 Task: Look for One-way flight tickets for 2 adults, in First from Port Said to Milan to travel on 04-Nov-2023.  Stops: Any number of stops. Choice of flight is British Airways.
Action: Mouse moved to (297, 215)
Screenshot: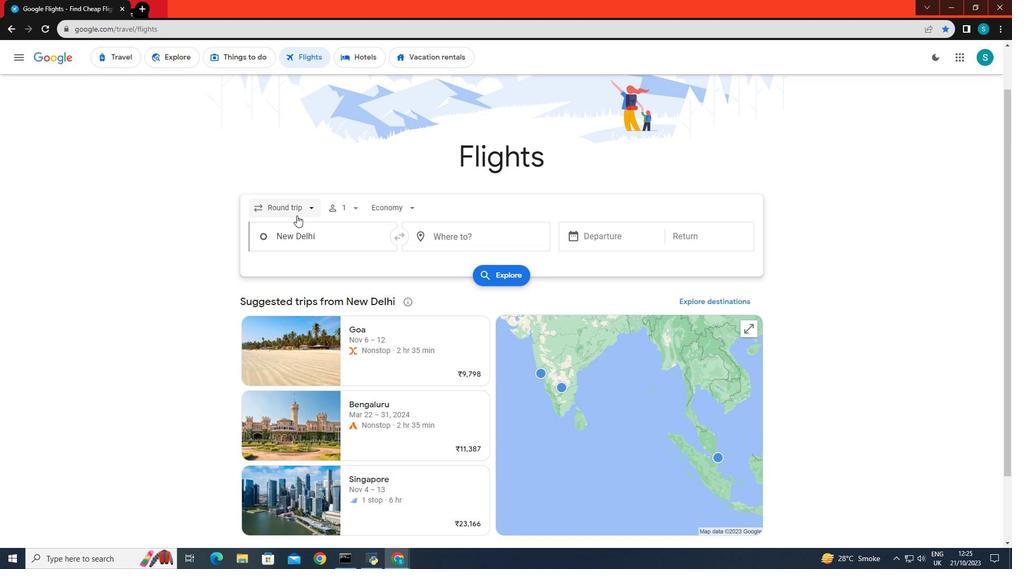 
Action: Mouse pressed left at (297, 215)
Screenshot: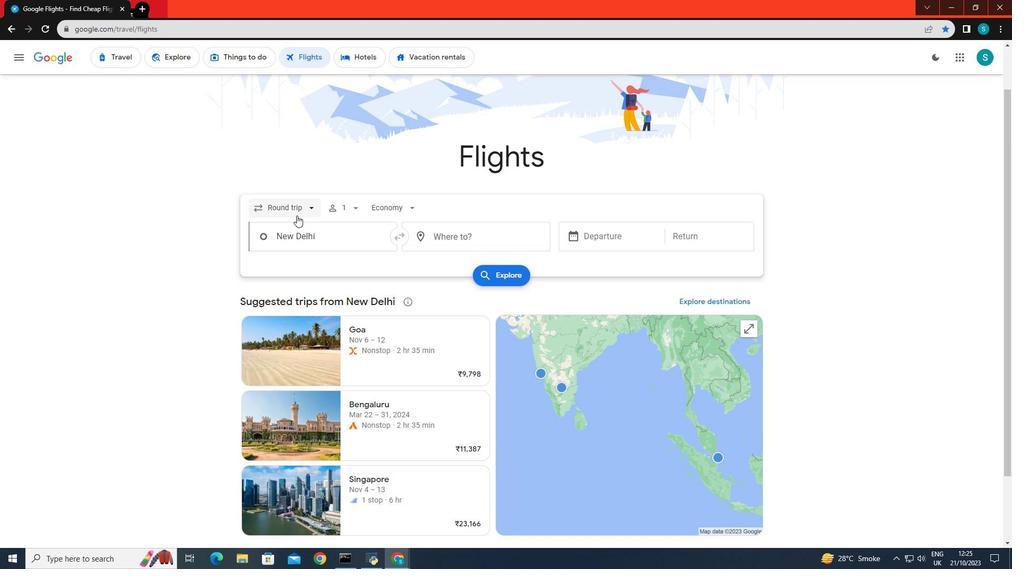 
Action: Mouse moved to (295, 253)
Screenshot: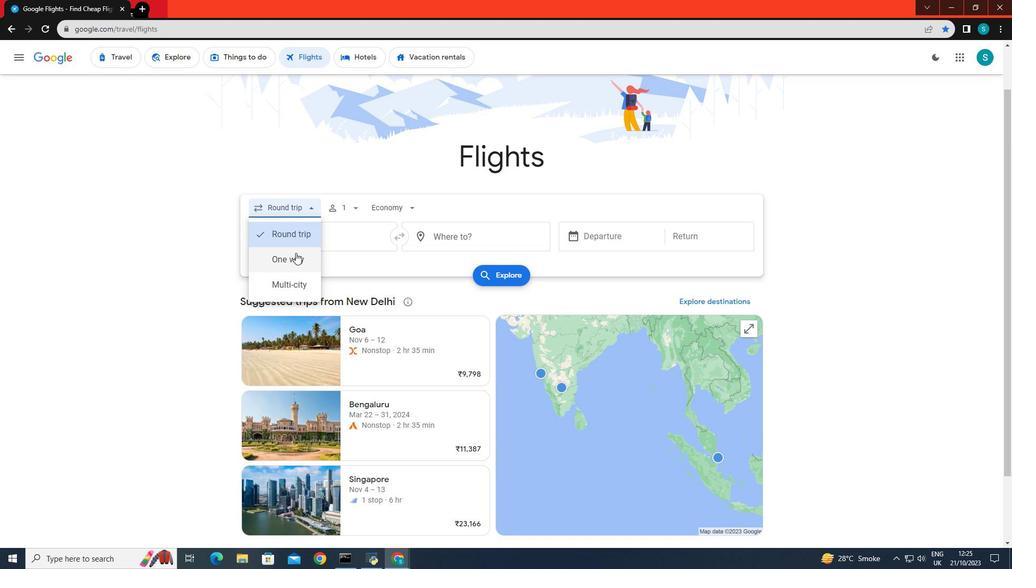 
Action: Mouse pressed left at (295, 253)
Screenshot: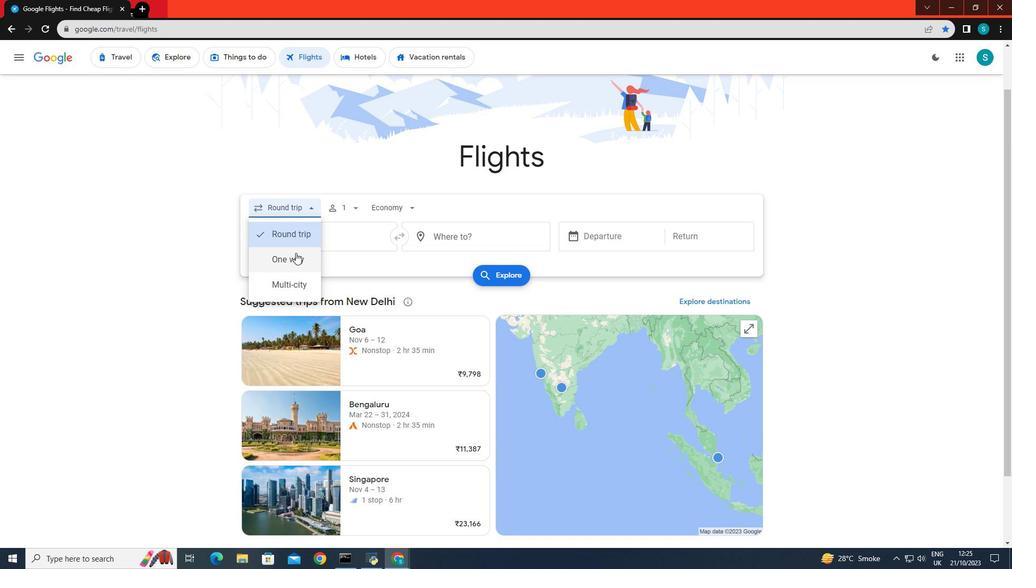 
Action: Mouse moved to (332, 209)
Screenshot: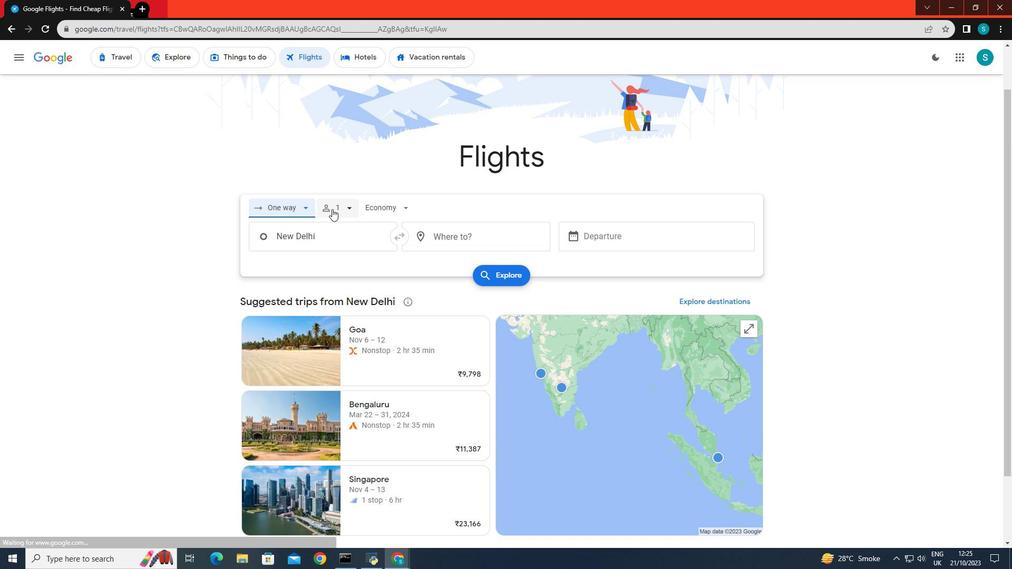 
Action: Mouse pressed left at (332, 209)
Screenshot: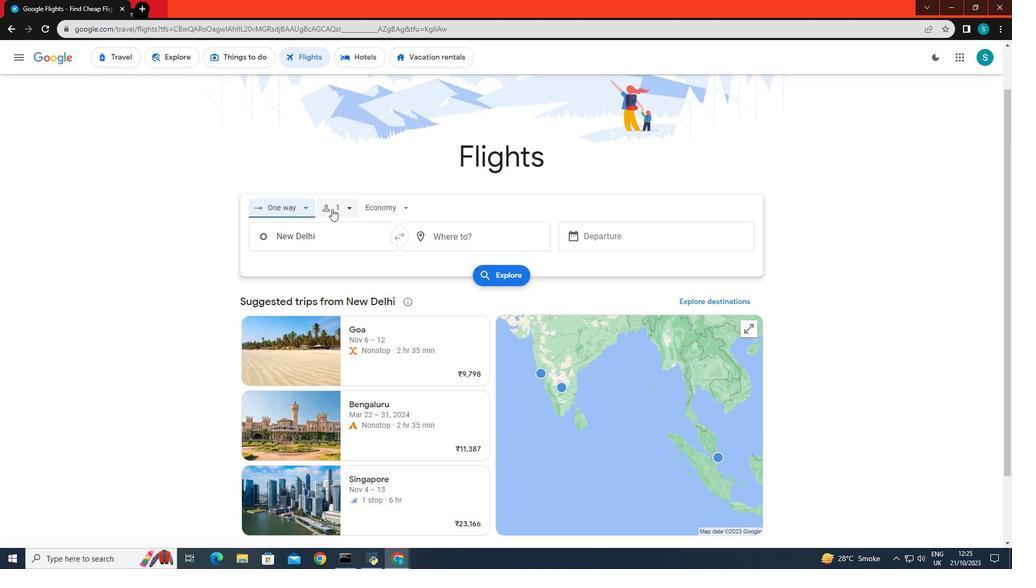 
Action: Mouse moved to (428, 233)
Screenshot: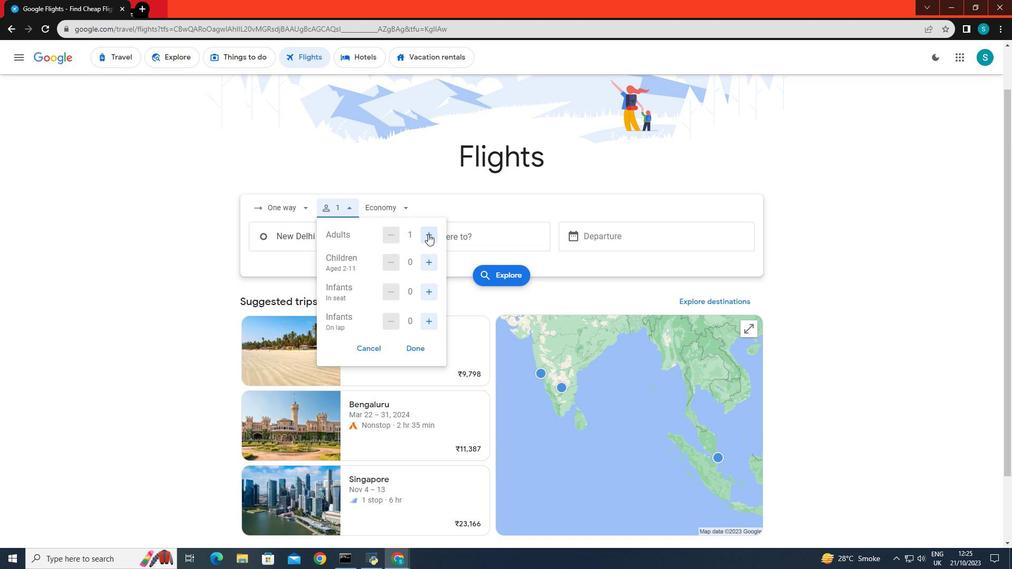 
Action: Mouse pressed left at (428, 233)
Screenshot: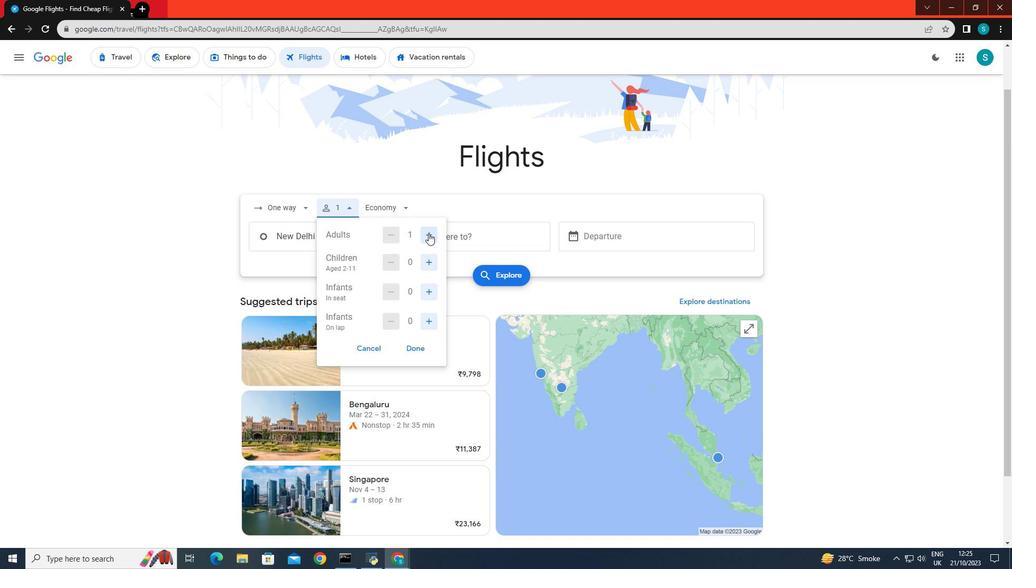 
Action: Mouse moved to (419, 348)
Screenshot: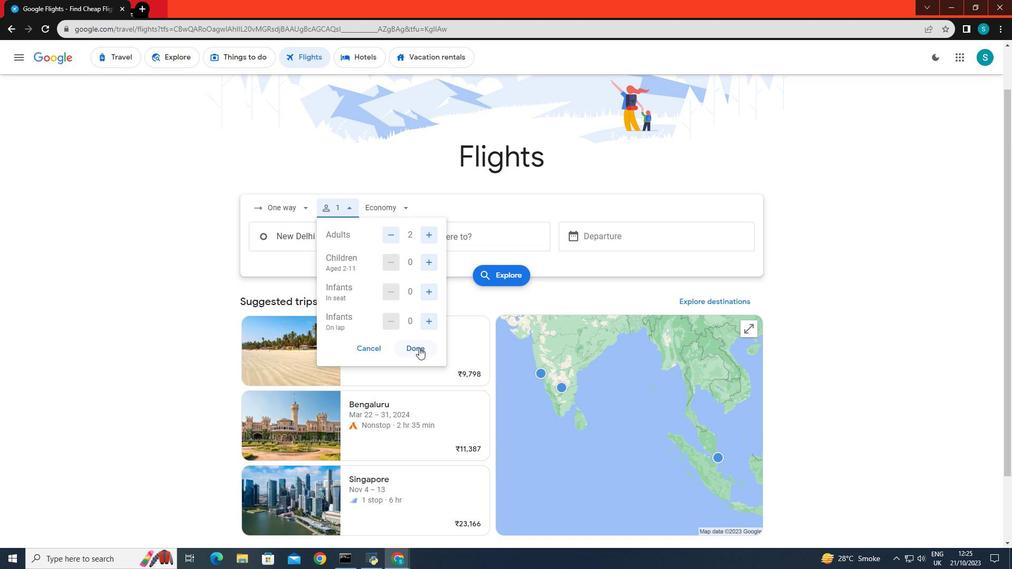 
Action: Mouse pressed left at (419, 348)
Screenshot: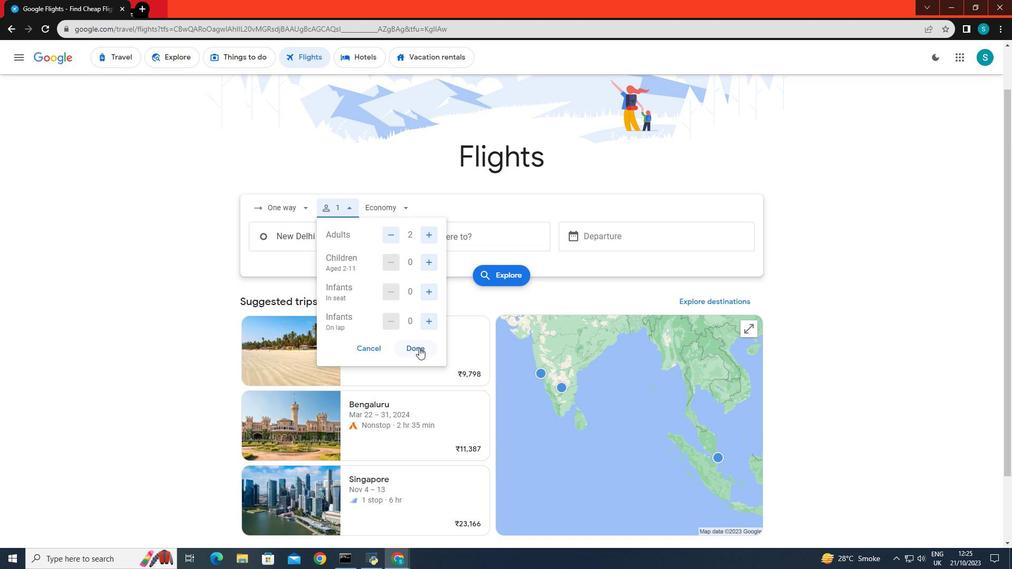 
Action: Mouse moved to (326, 240)
Screenshot: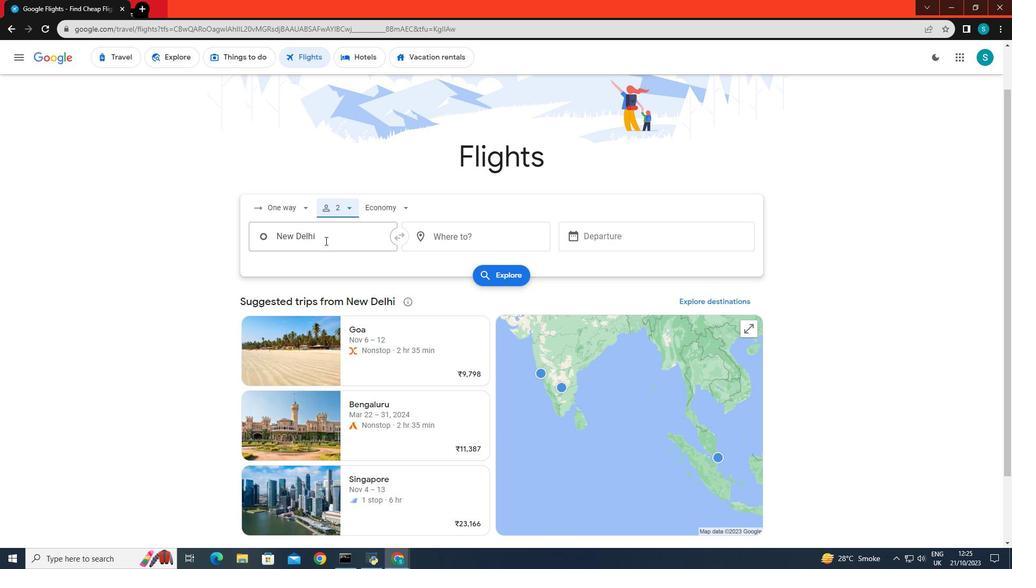
Action: Mouse pressed left at (326, 240)
Screenshot: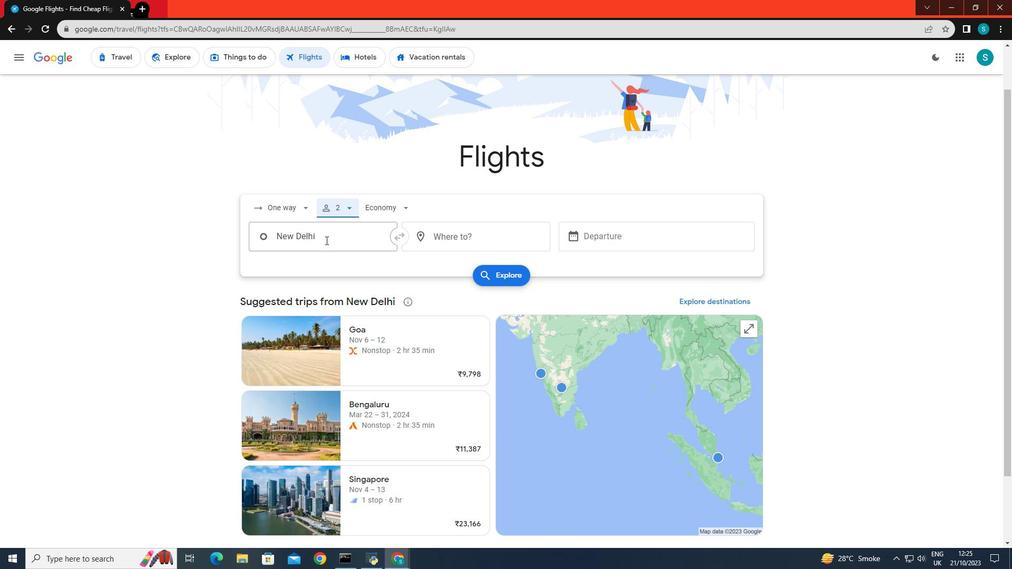 
Action: Key pressed <Key.backspace><Key.caps_lock>P<Key.caps_lock>ort<Key.space><Key.caps_lock>S<Key.caps_lock>aid
Screenshot: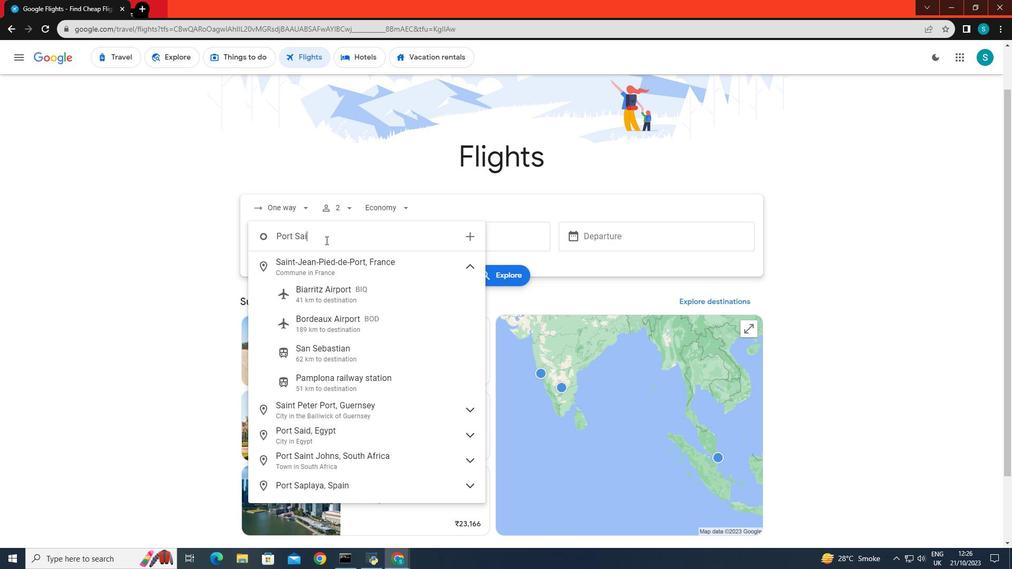 
Action: Mouse moved to (332, 292)
Screenshot: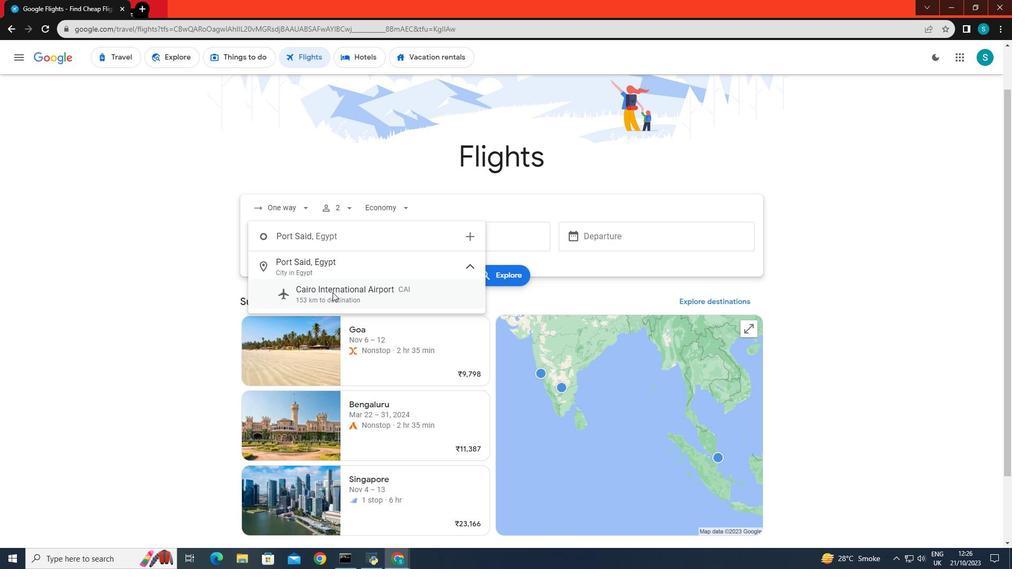 
Action: Mouse pressed left at (332, 292)
Screenshot: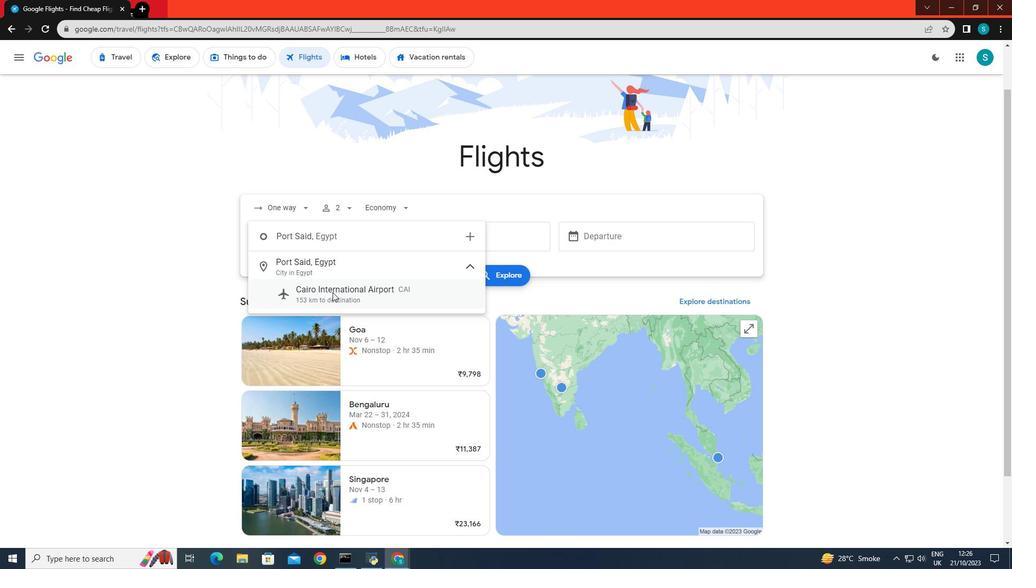 
Action: Mouse moved to (435, 238)
Screenshot: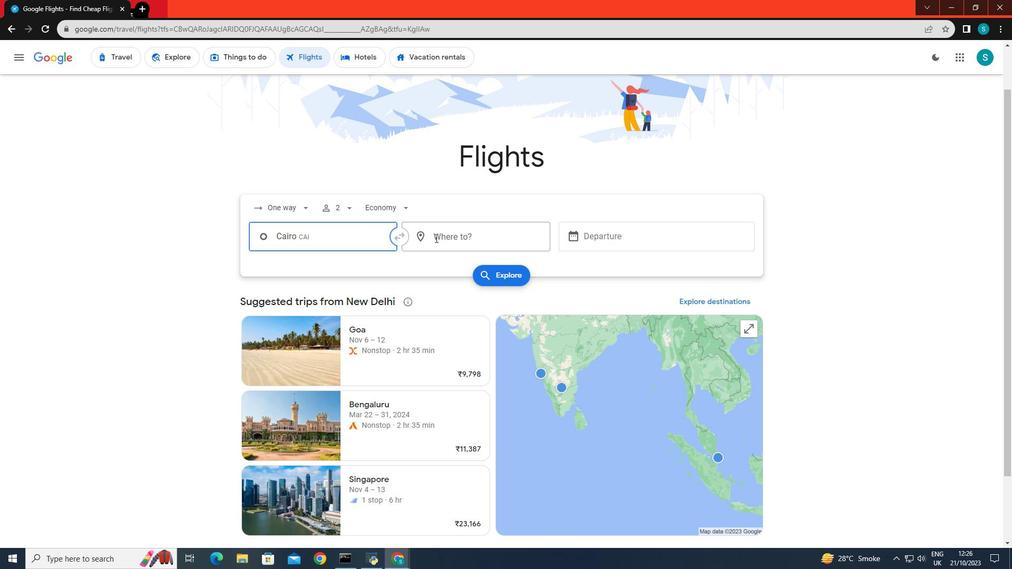 
Action: Mouse pressed left at (435, 238)
Screenshot: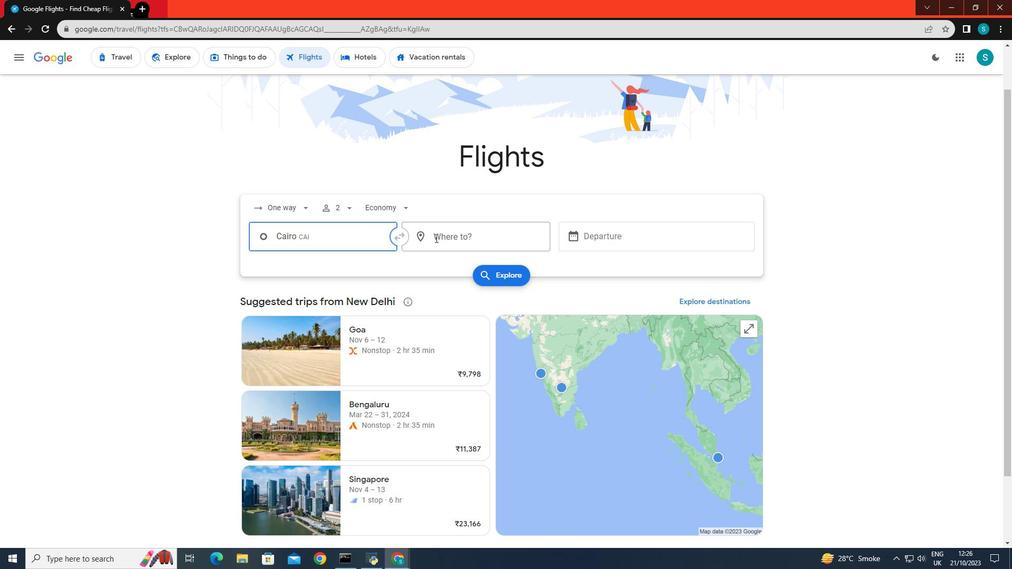 
Action: Key pressed <Key.caps_lock>M<Key.caps_lock>ilan
Screenshot: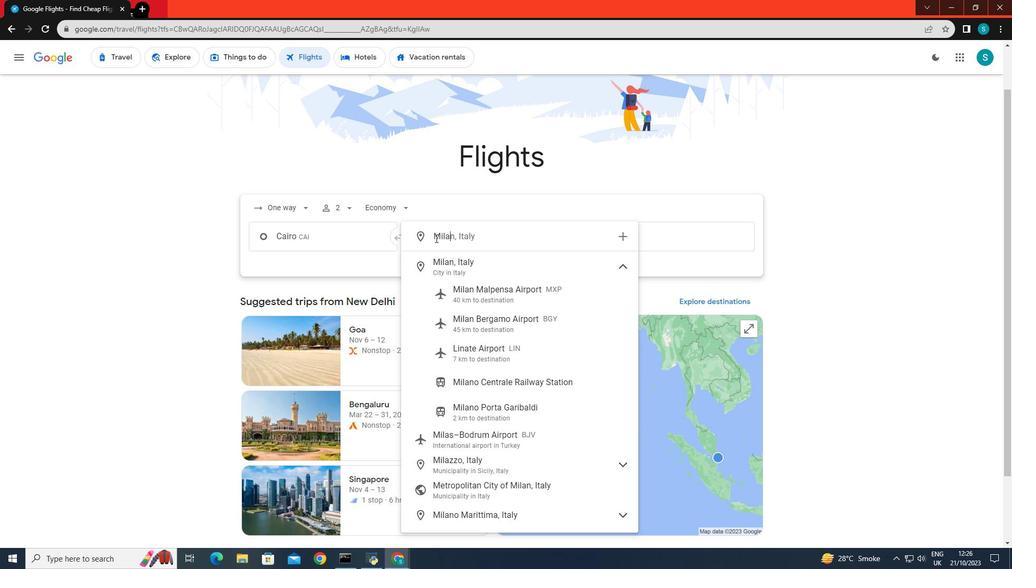 
Action: Mouse moved to (474, 297)
Screenshot: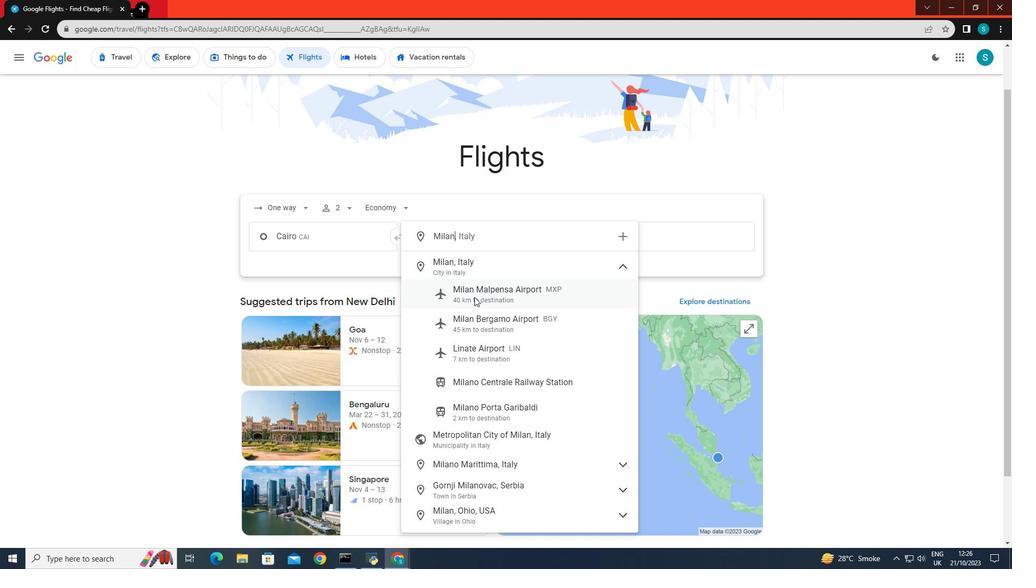 
Action: Mouse pressed left at (474, 297)
Screenshot: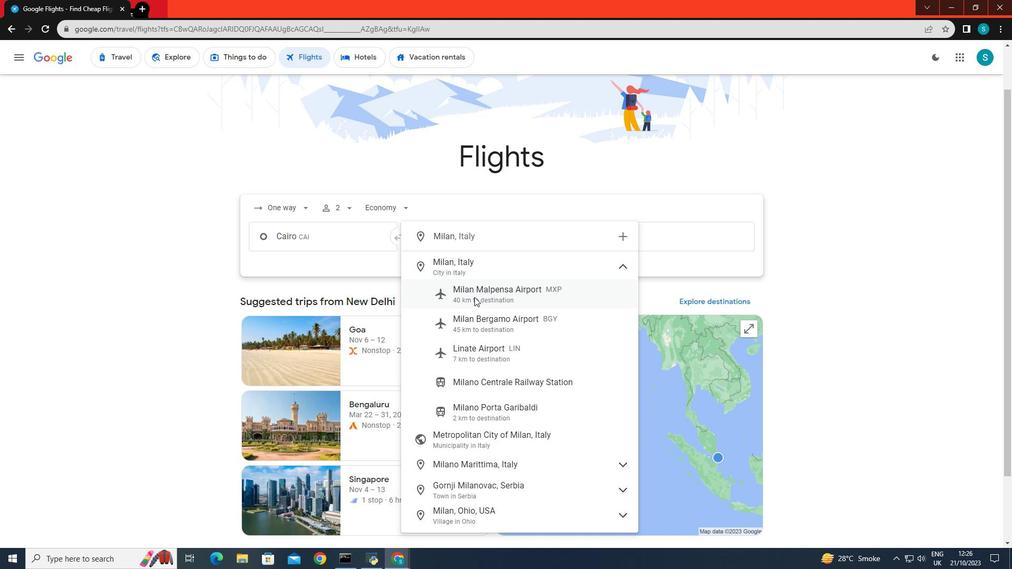 
Action: Mouse moved to (599, 236)
Screenshot: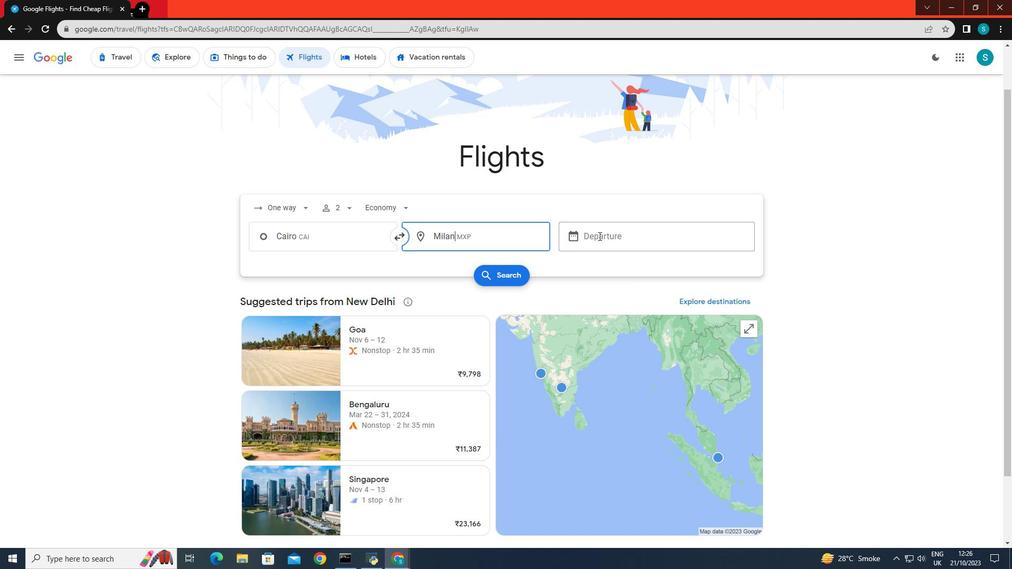 
Action: Mouse pressed left at (599, 236)
Screenshot: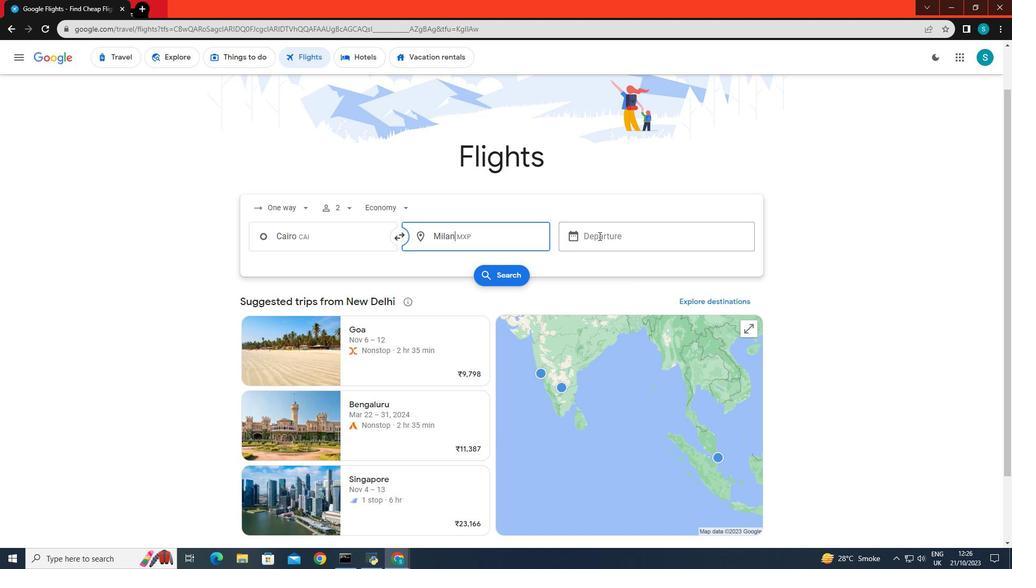 
Action: Mouse moved to (734, 319)
Screenshot: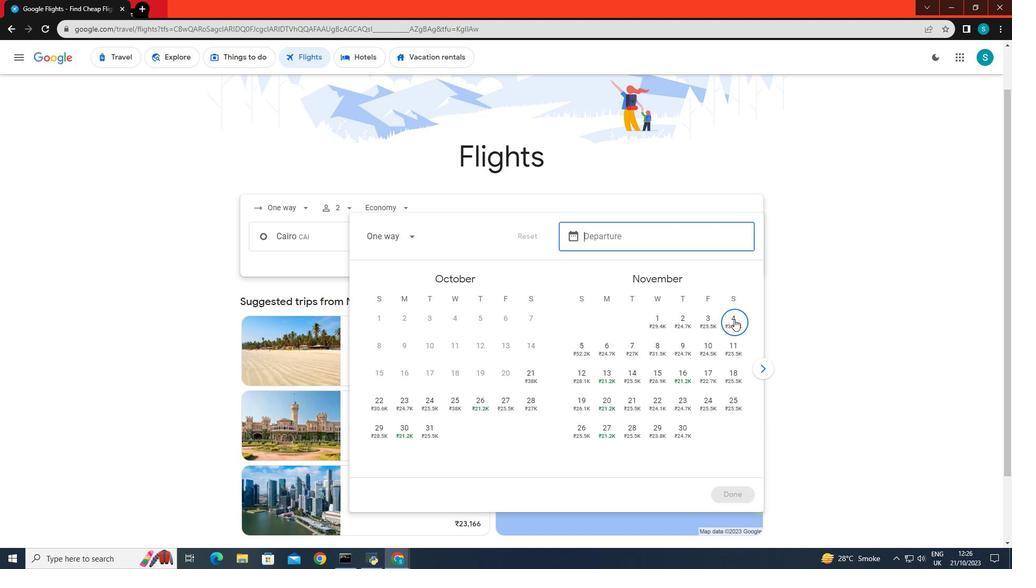
Action: Mouse pressed left at (734, 319)
Screenshot: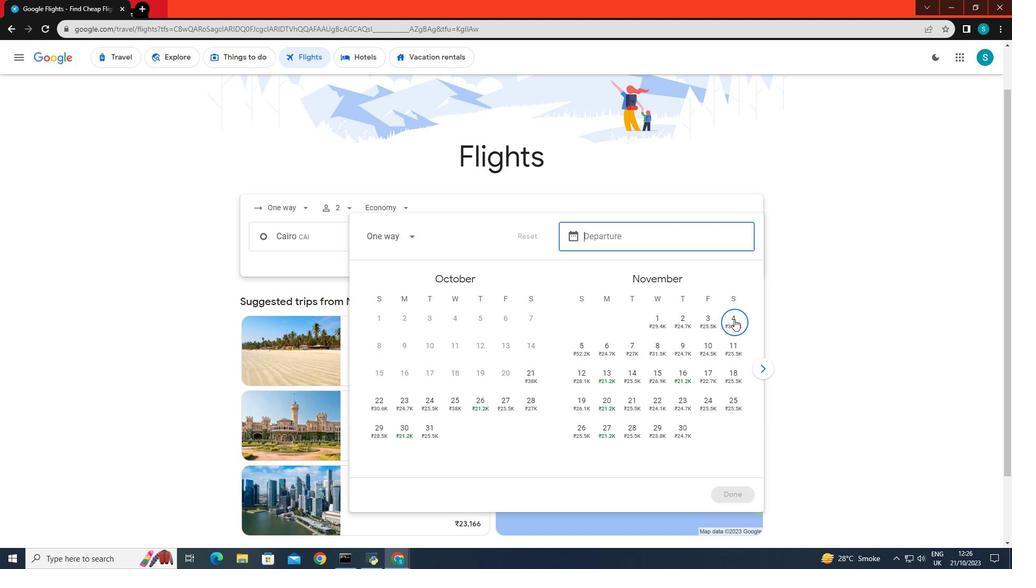 
Action: Mouse moved to (731, 501)
Screenshot: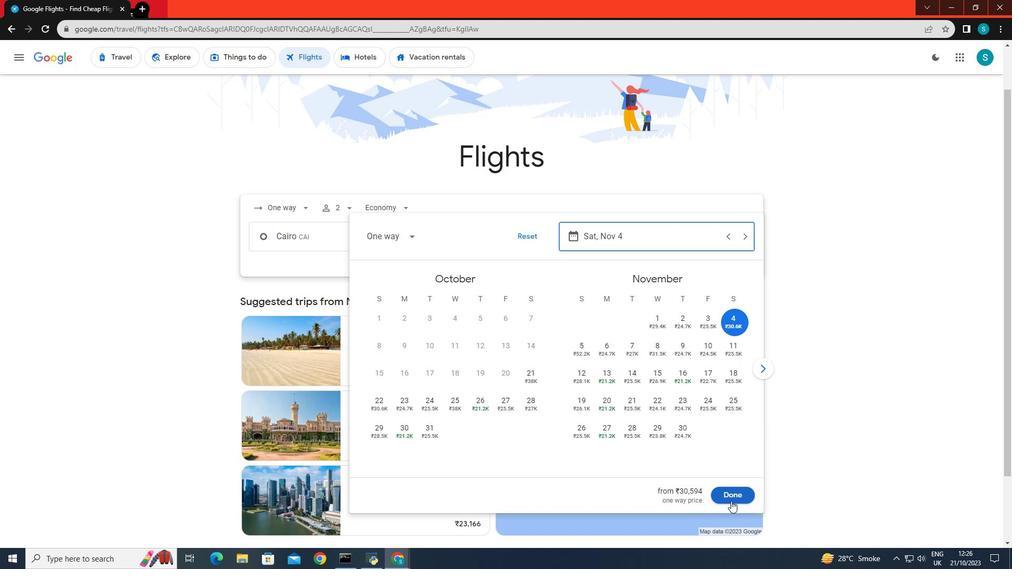 
Action: Mouse pressed left at (731, 501)
Screenshot: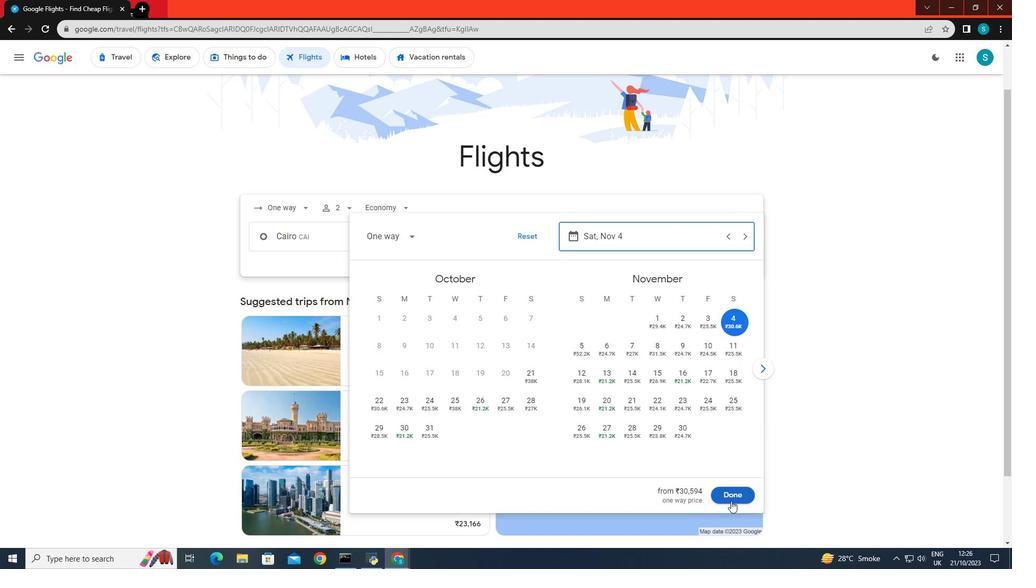 
Action: Mouse moved to (481, 273)
Screenshot: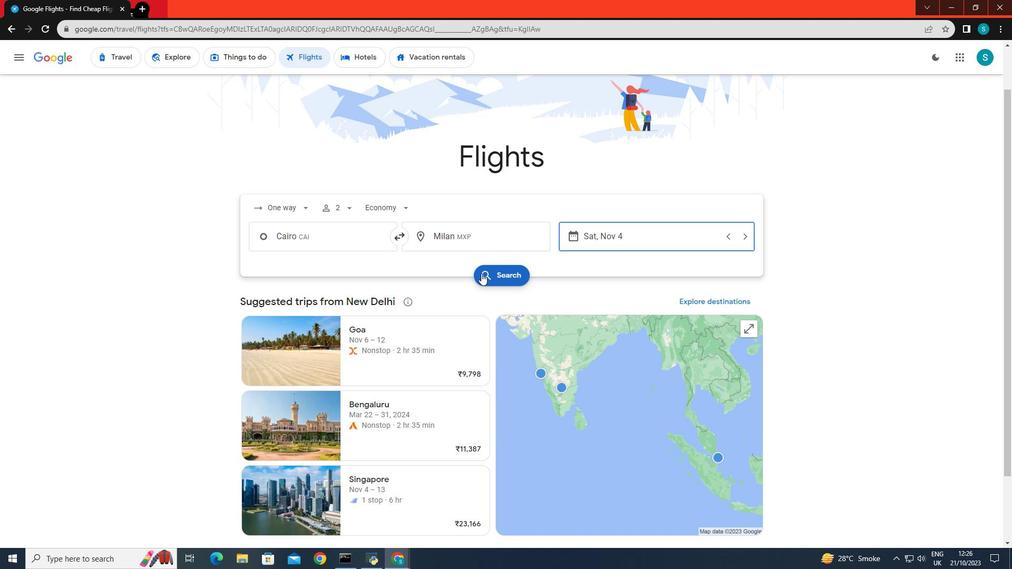 
Action: Mouse pressed left at (481, 273)
Screenshot: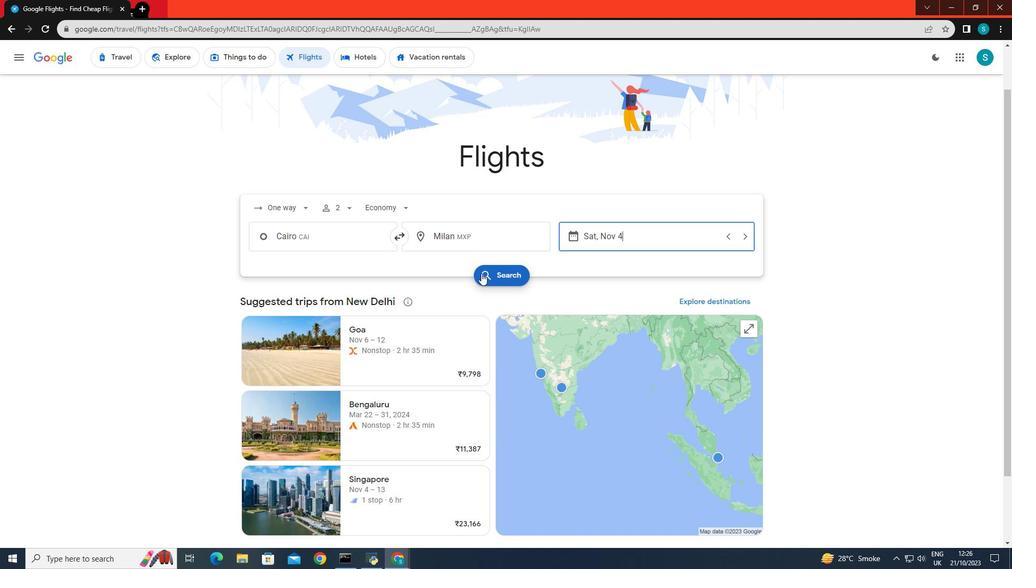
Action: Mouse moved to (327, 154)
Screenshot: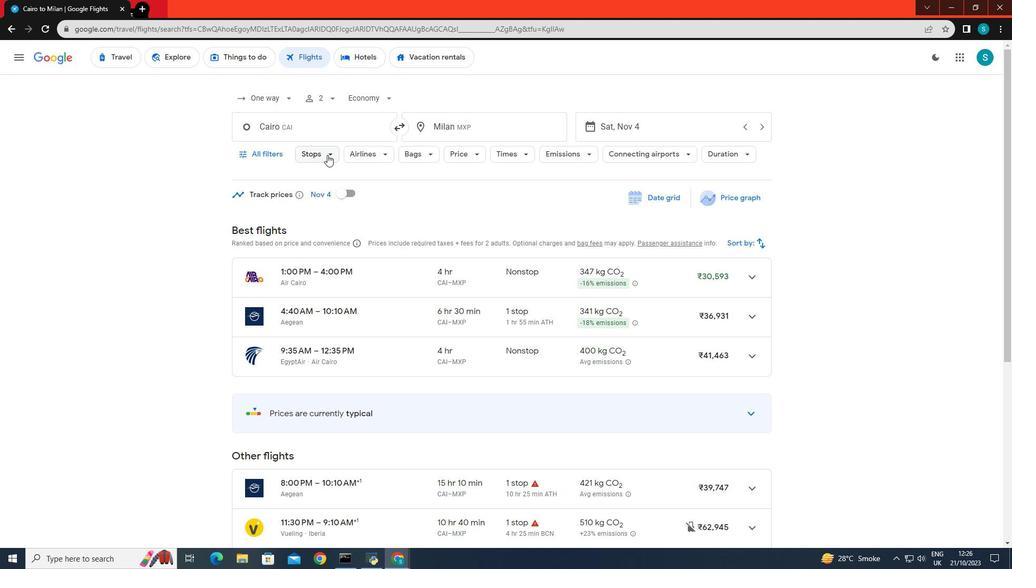 
Action: Mouse pressed left at (327, 154)
Screenshot: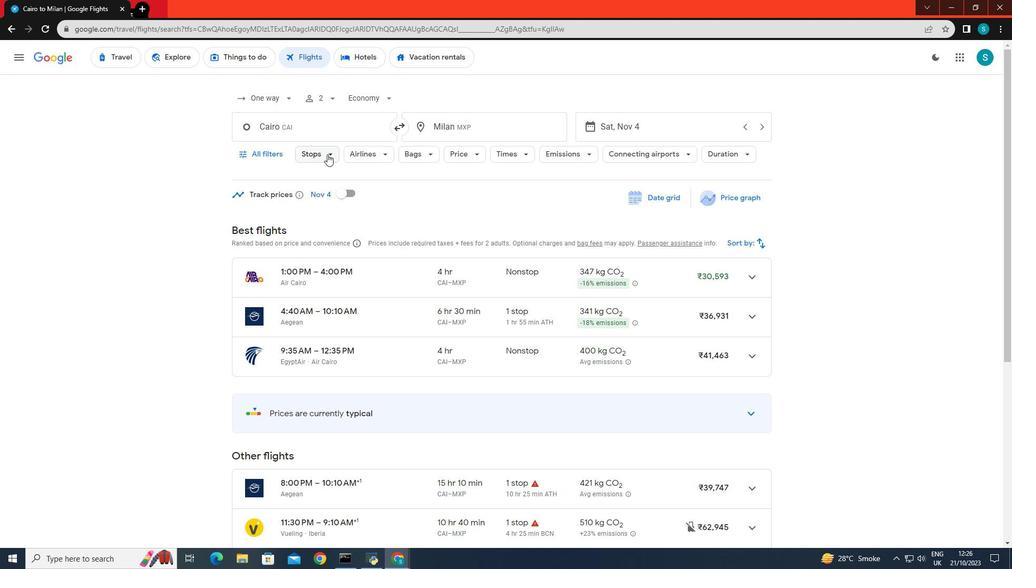 
Action: Mouse moved to (317, 207)
Screenshot: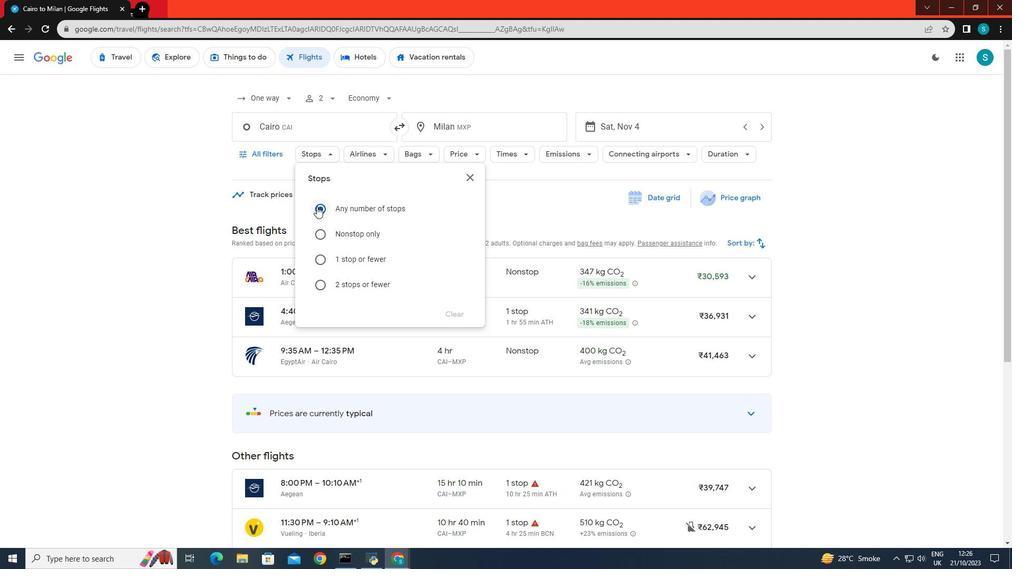 
Action: Mouse pressed left at (317, 207)
Screenshot: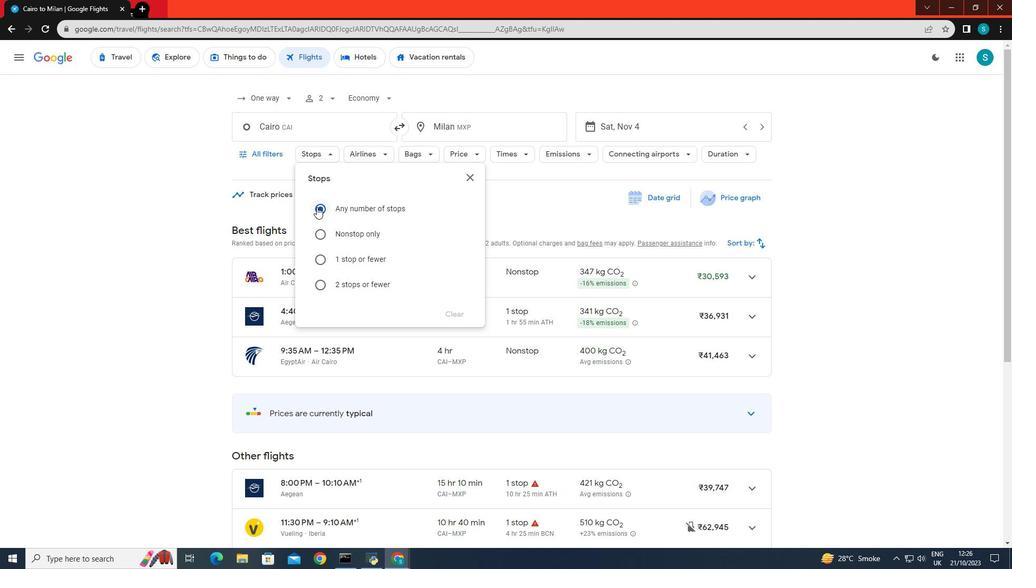 
Action: Mouse moved to (154, 288)
Screenshot: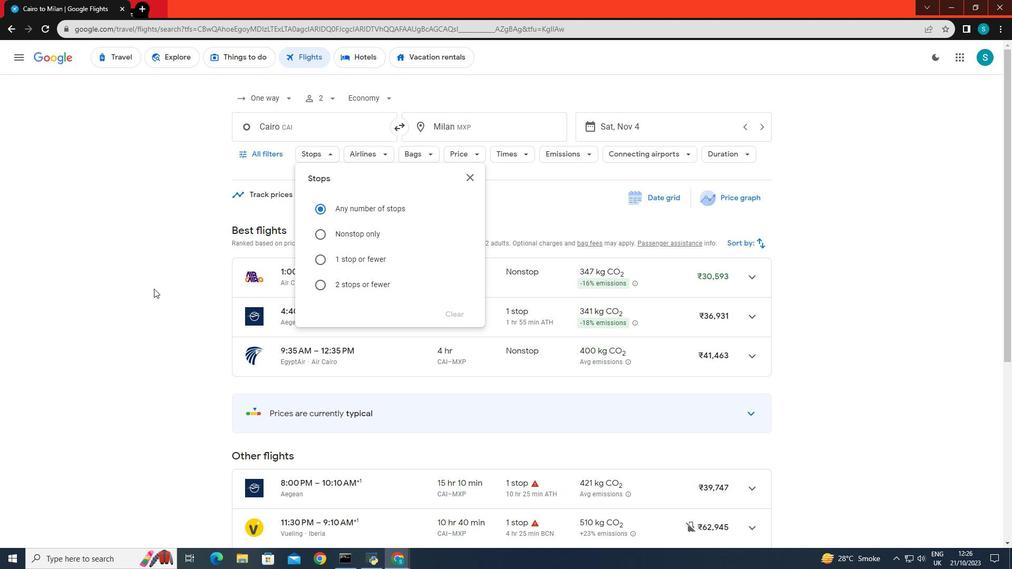 
Action: Mouse pressed left at (154, 288)
Screenshot: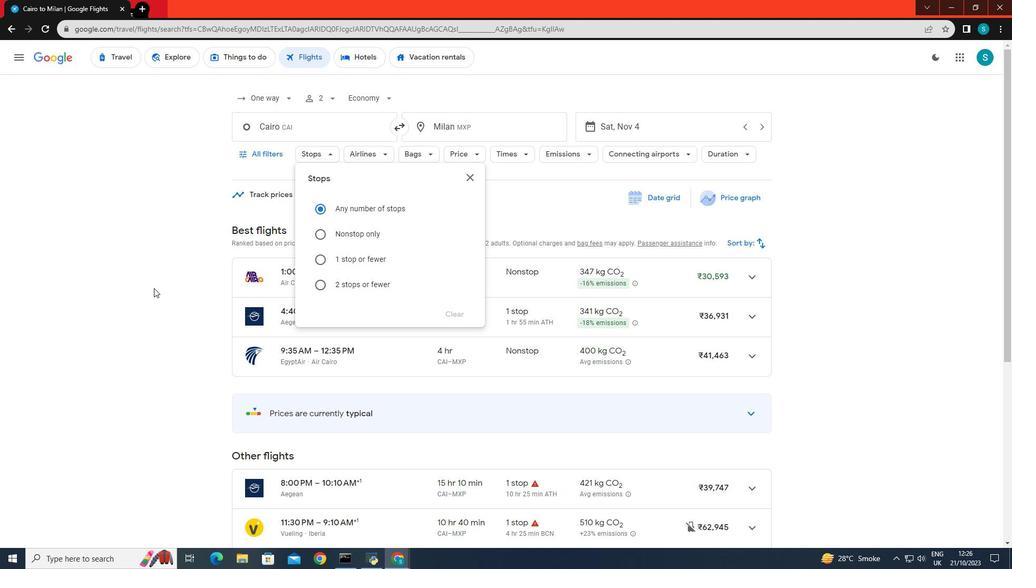 
Action: Mouse moved to (366, 154)
Screenshot: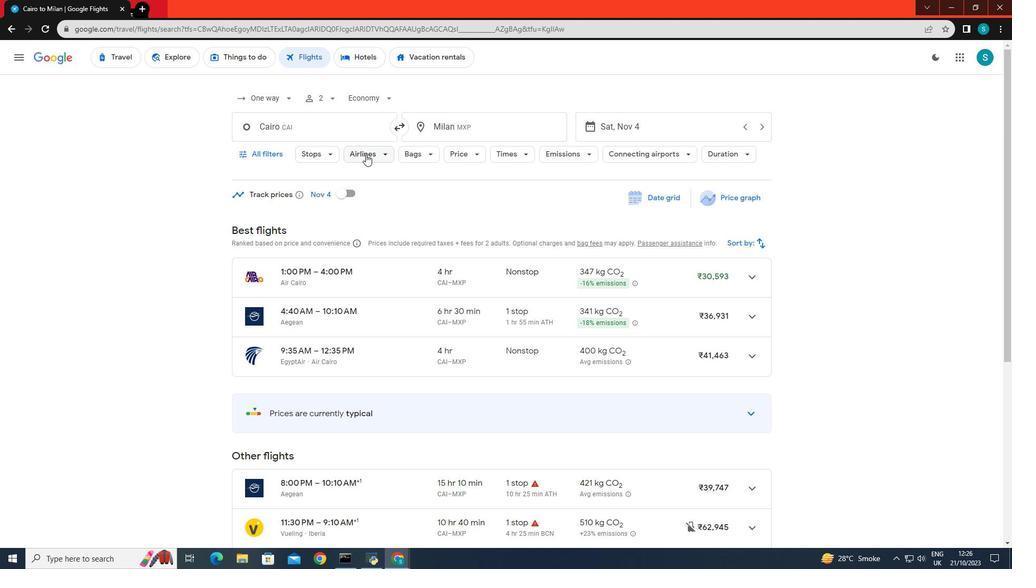 
Action: Mouse pressed left at (366, 154)
Screenshot: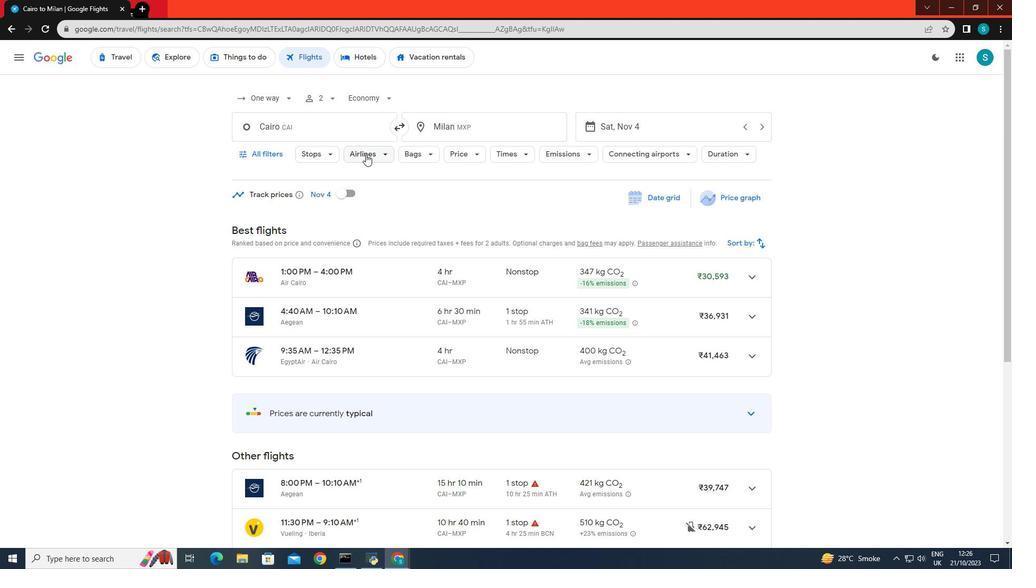 
Action: Mouse moved to (378, 393)
Screenshot: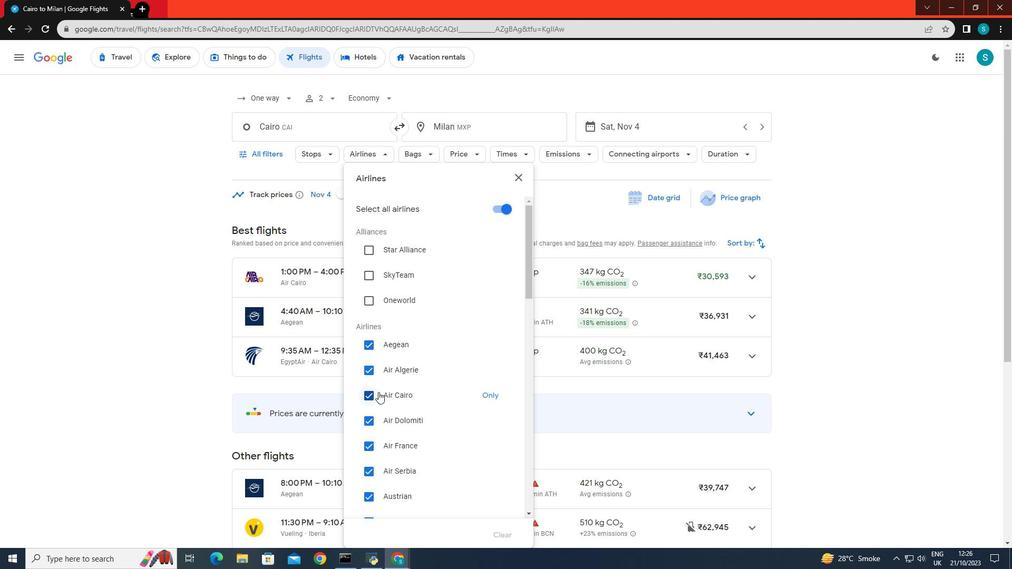 
Action: Mouse scrolled (378, 392) with delta (0, 0)
Screenshot: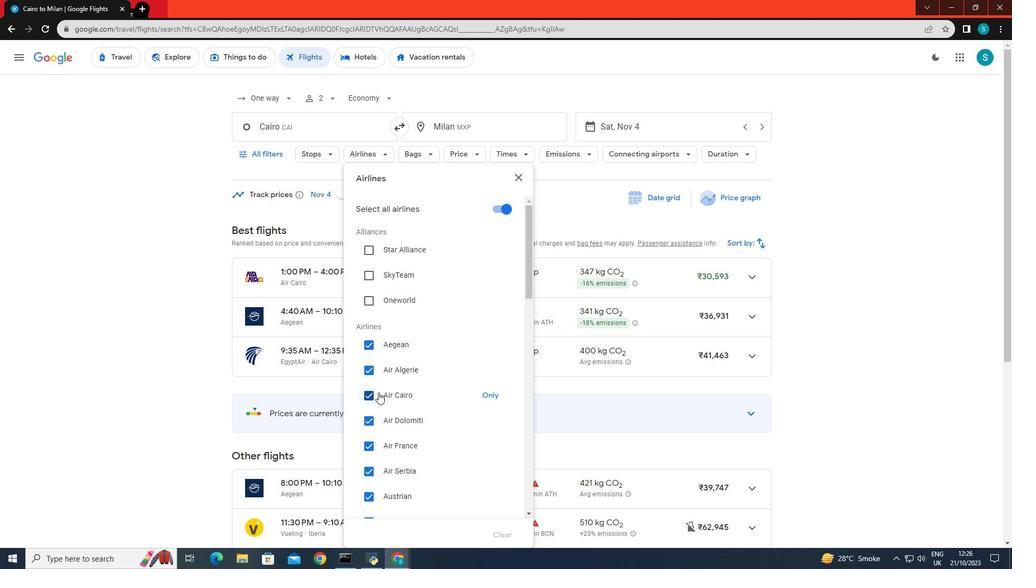 
Action: Mouse scrolled (378, 392) with delta (0, 0)
Screenshot: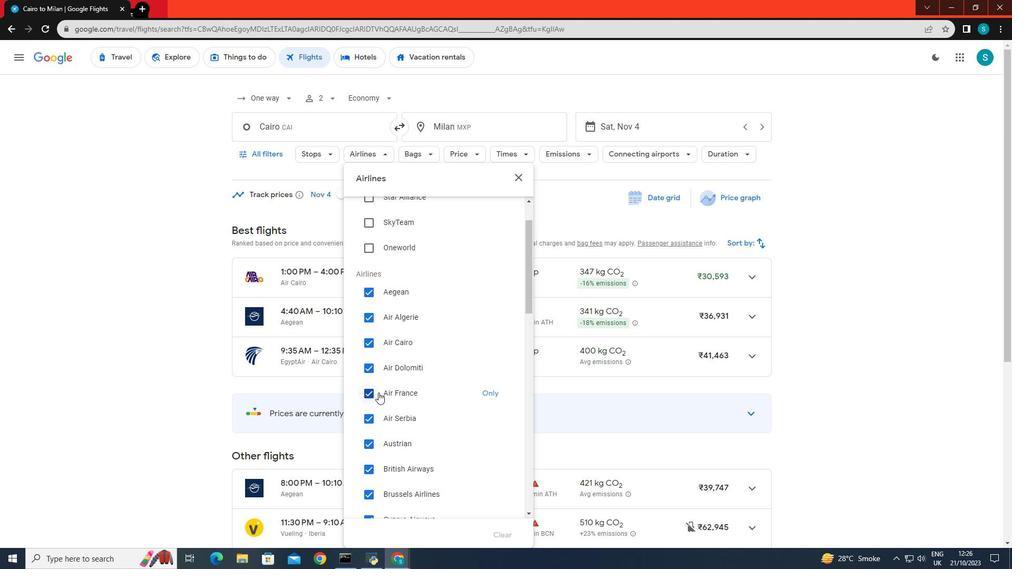 
Action: Mouse moved to (494, 414)
Screenshot: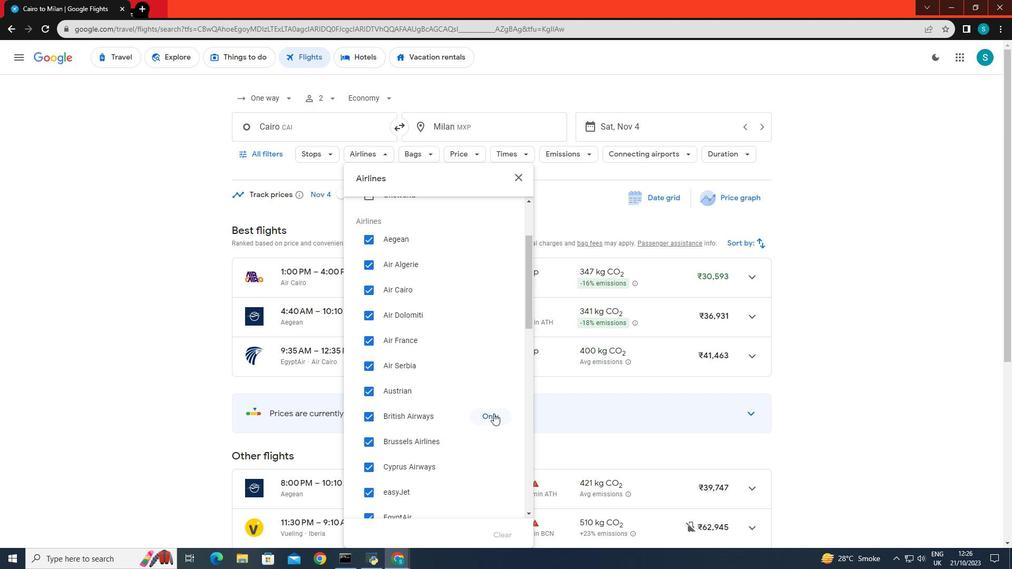 
Action: Mouse pressed left at (494, 414)
Screenshot: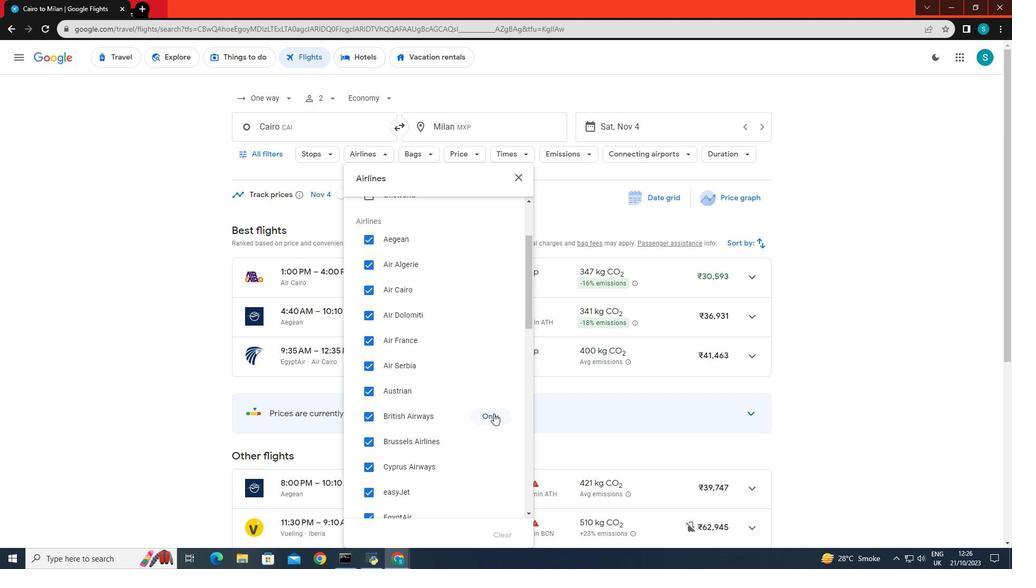 
Action: Mouse moved to (152, 420)
Screenshot: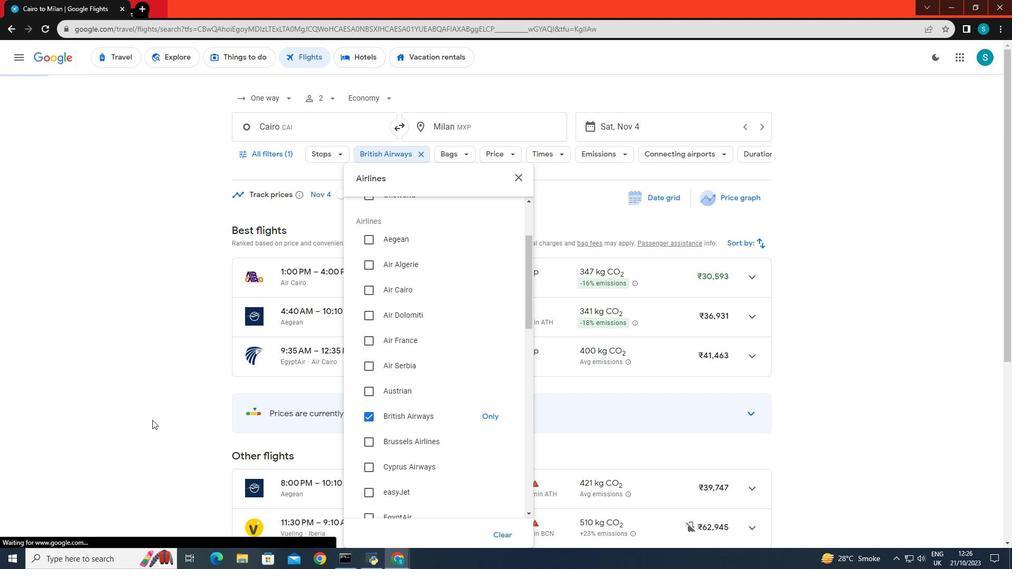 
Action: Mouse pressed left at (152, 420)
Screenshot: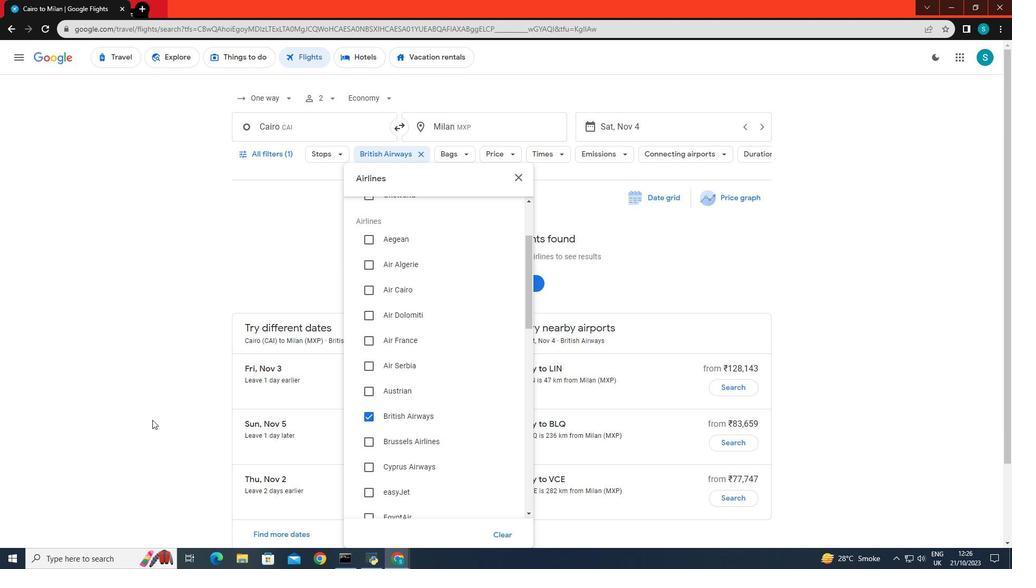 
